 Task: Find hotels with Parking.
Action: Mouse moved to (353, 77)
Screenshot: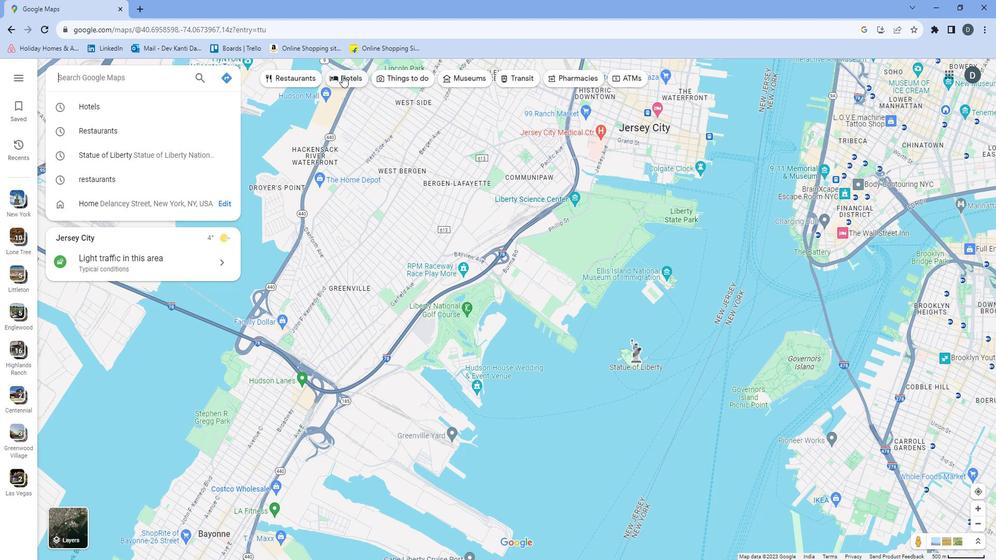 
Action: Mouse pressed left at (353, 77)
Screenshot: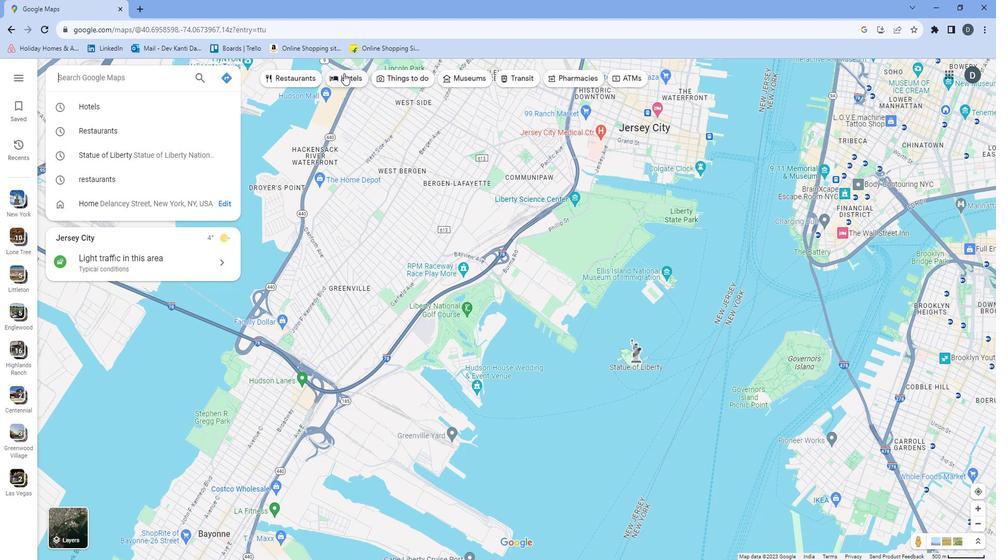 
Action: Mouse moved to (504, 82)
Screenshot: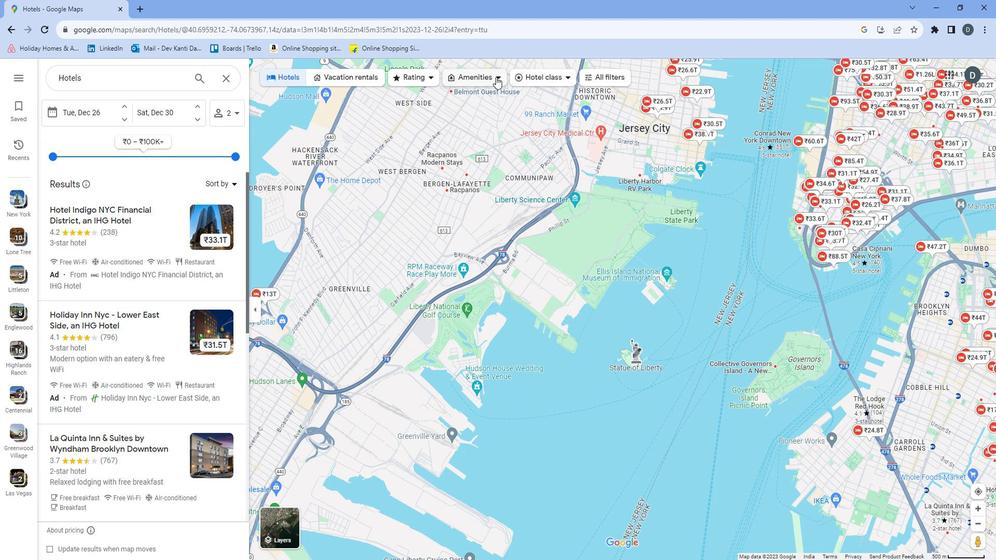 
Action: Mouse pressed left at (504, 82)
Screenshot: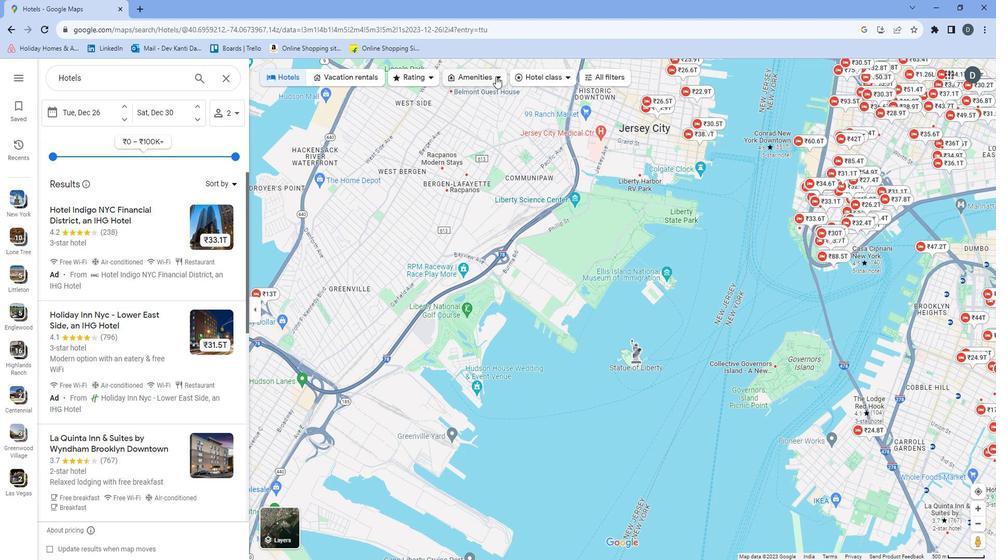 
Action: Mouse moved to (495, 184)
Screenshot: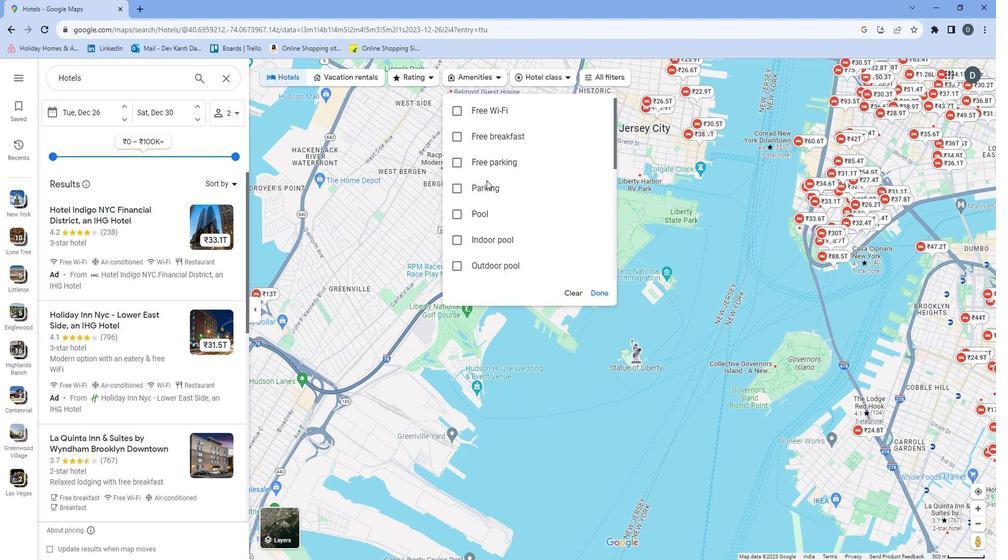 
Action: Mouse pressed left at (495, 184)
Screenshot: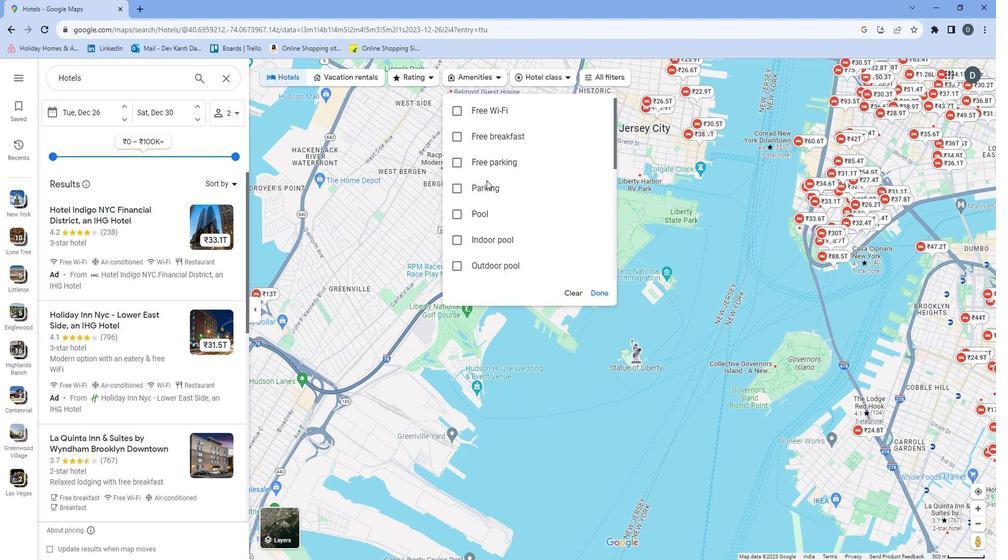 
Action: Mouse moved to (601, 282)
Screenshot: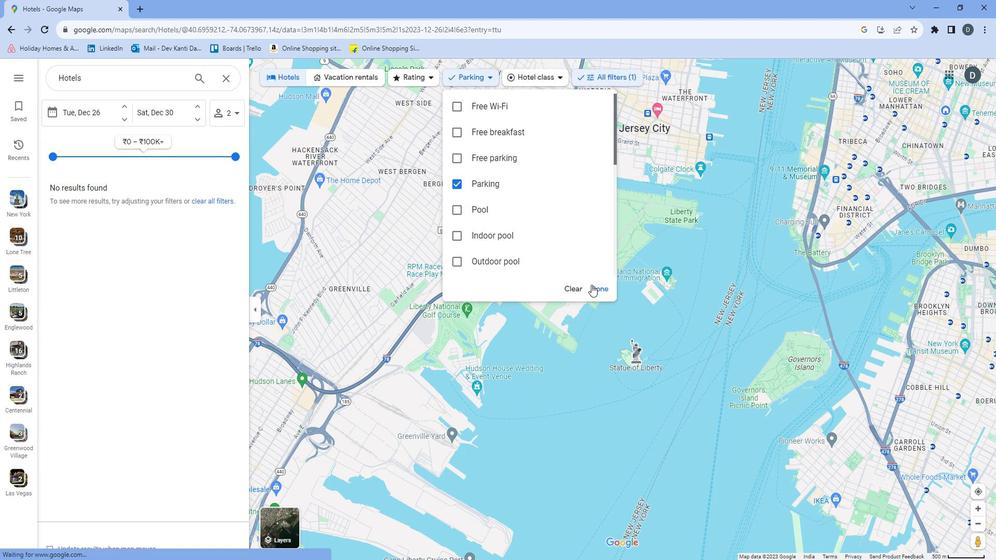 
Action: Mouse pressed left at (601, 282)
Screenshot: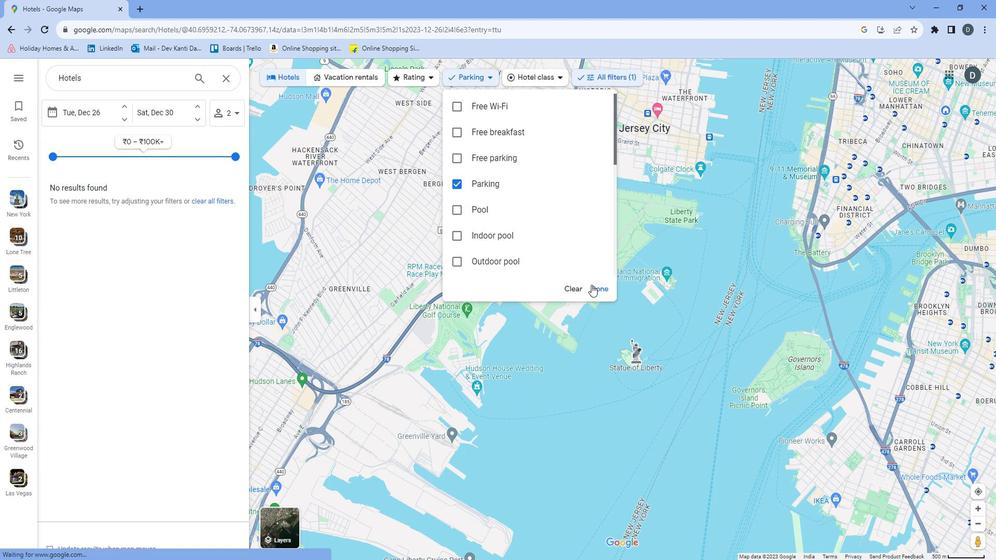 
Action: Mouse moved to (613, 308)
Screenshot: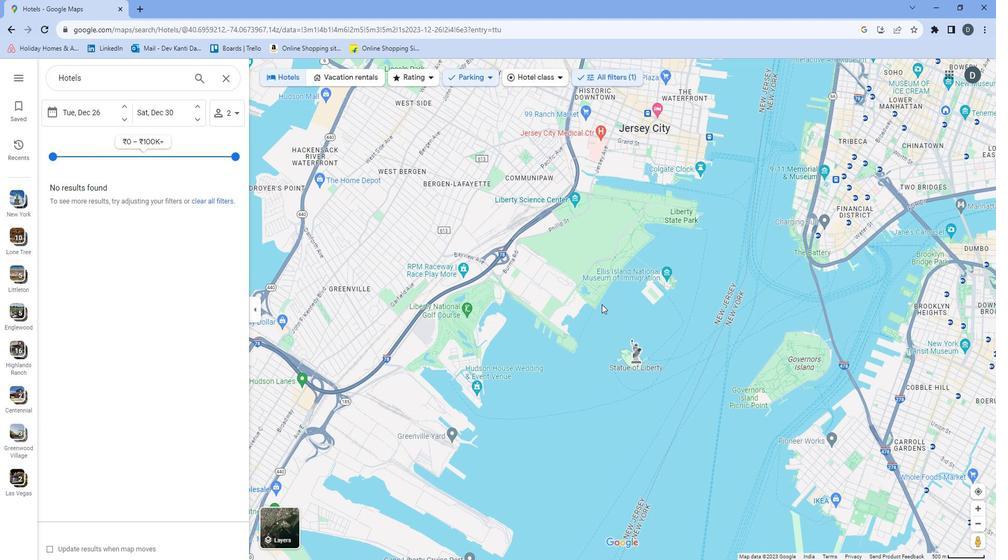 
